 Task: Look for products in the category "Women's Body Care" from Badger Balm only.
Action: Mouse moved to (298, 116)
Screenshot: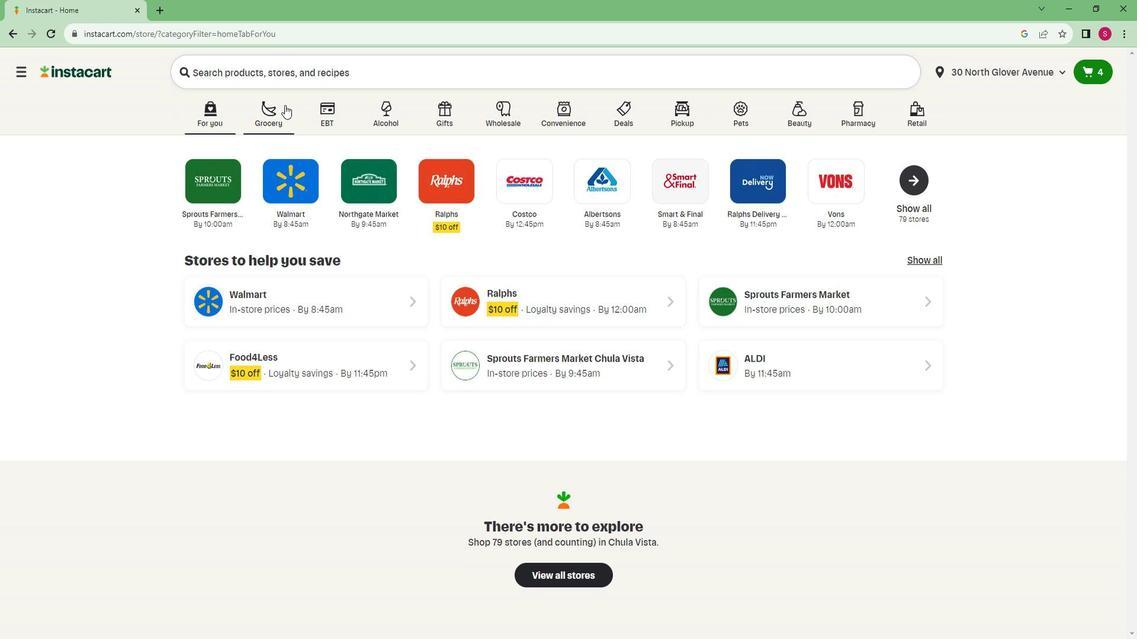 
Action: Mouse pressed left at (298, 116)
Screenshot: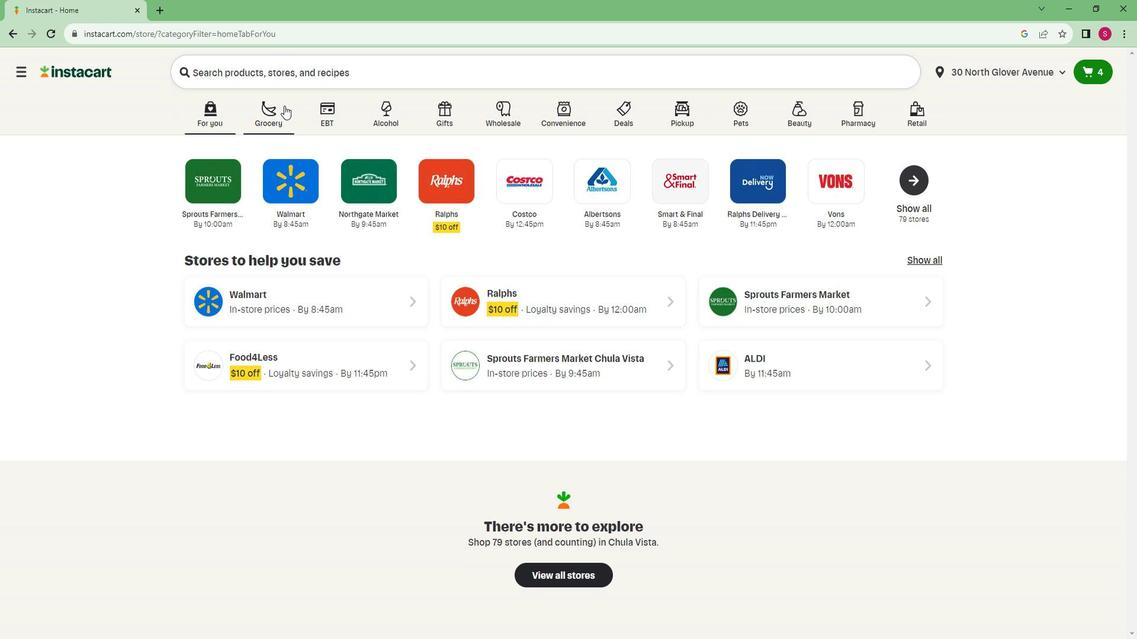 
Action: Mouse moved to (252, 351)
Screenshot: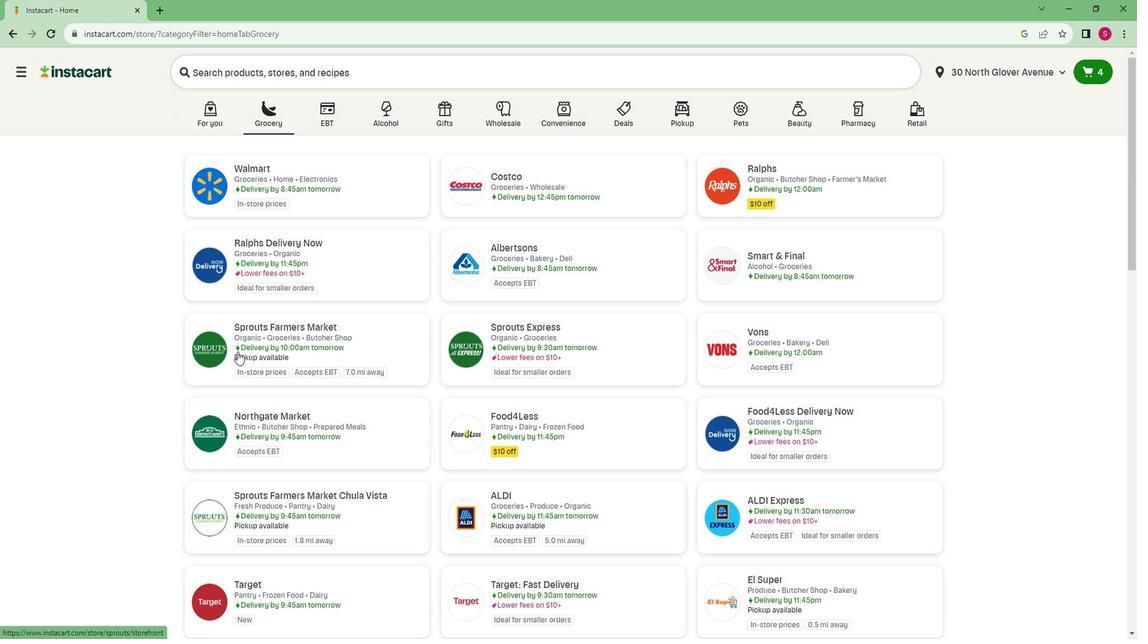 
Action: Mouse pressed left at (252, 351)
Screenshot: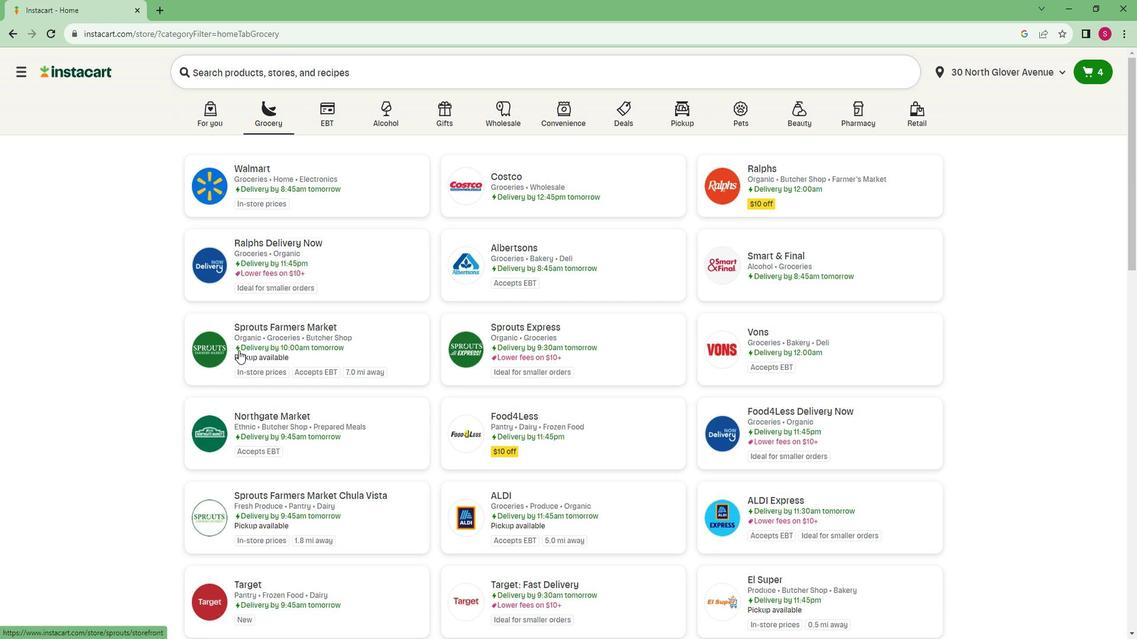 
Action: Mouse moved to (47, 572)
Screenshot: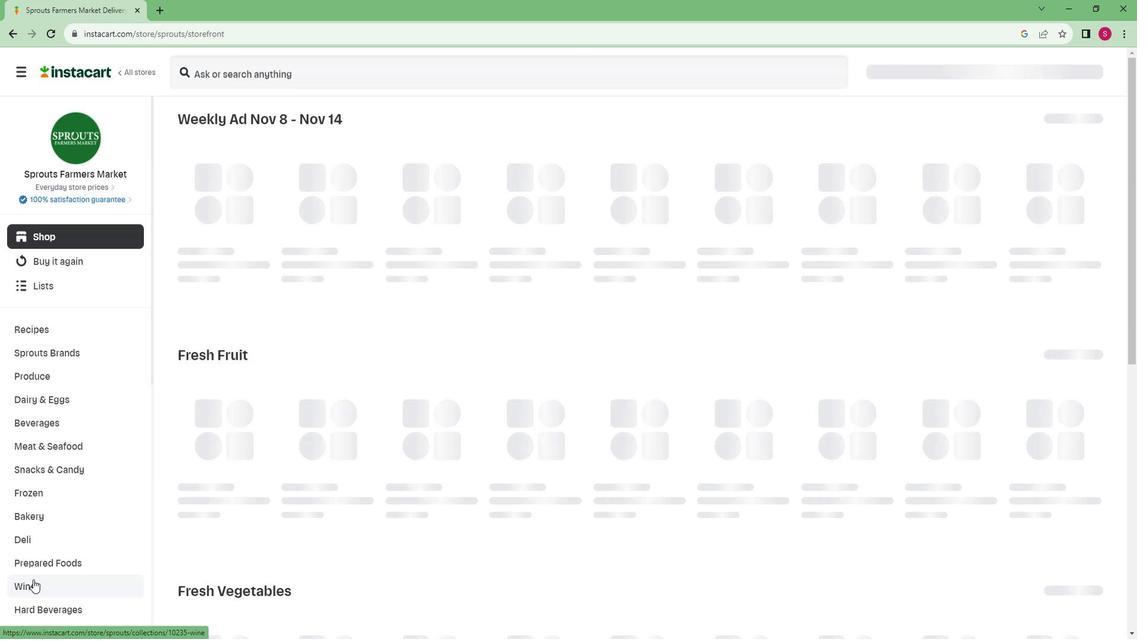 
Action: Mouse scrolled (47, 572) with delta (0, 0)
Screenshot: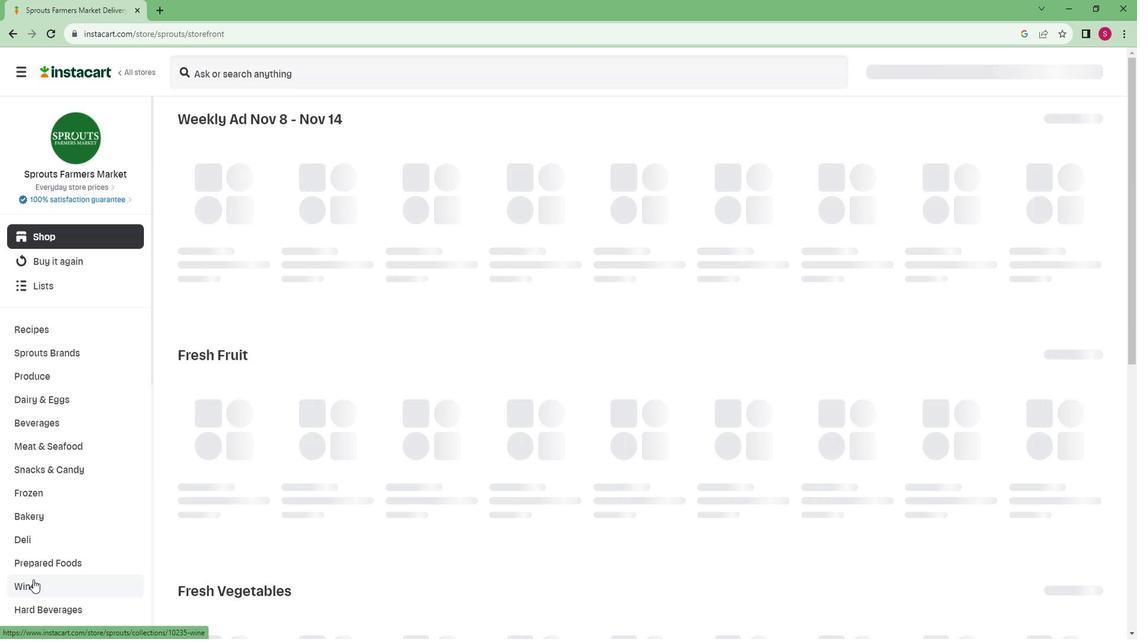 
Action: Mouse scrolled (47, 572) with delta (0, 0)
Screenshot: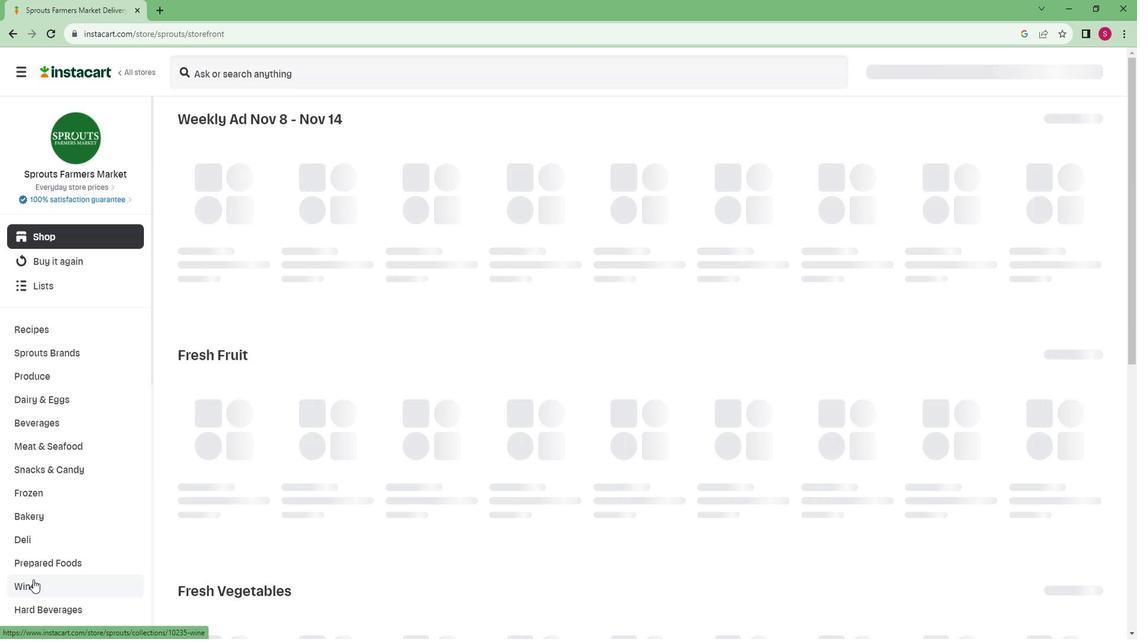 
Action: Mouse scrolled (47, 572) with delta (0, 0)
Screenshot: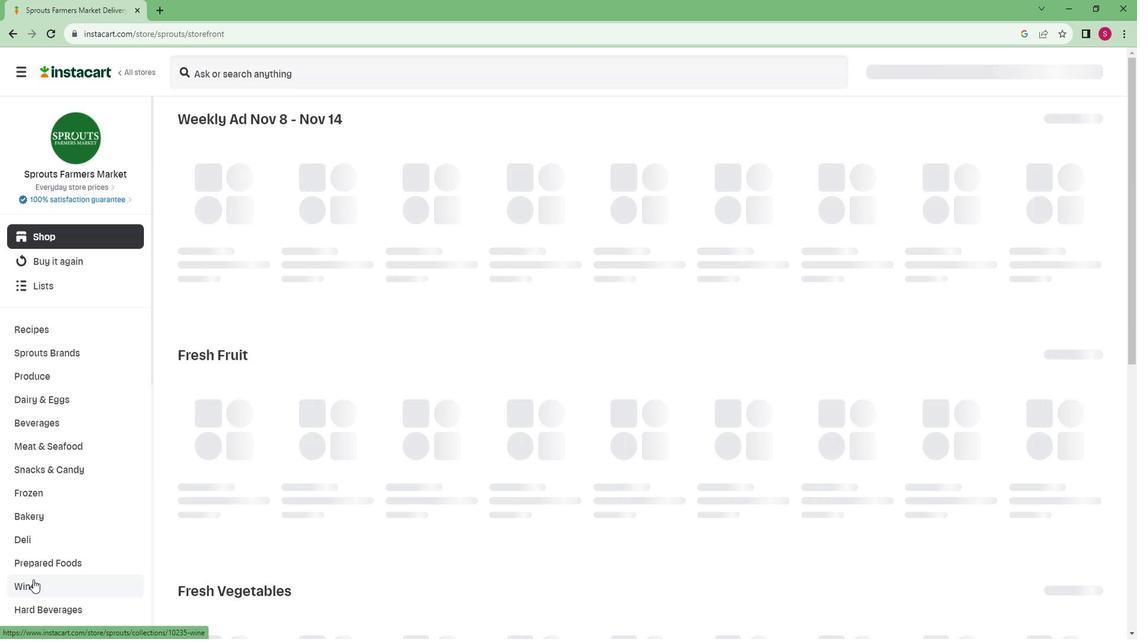 
Action: Mouse scrolled (47, 572) with delta (0, 0)
Screenshot: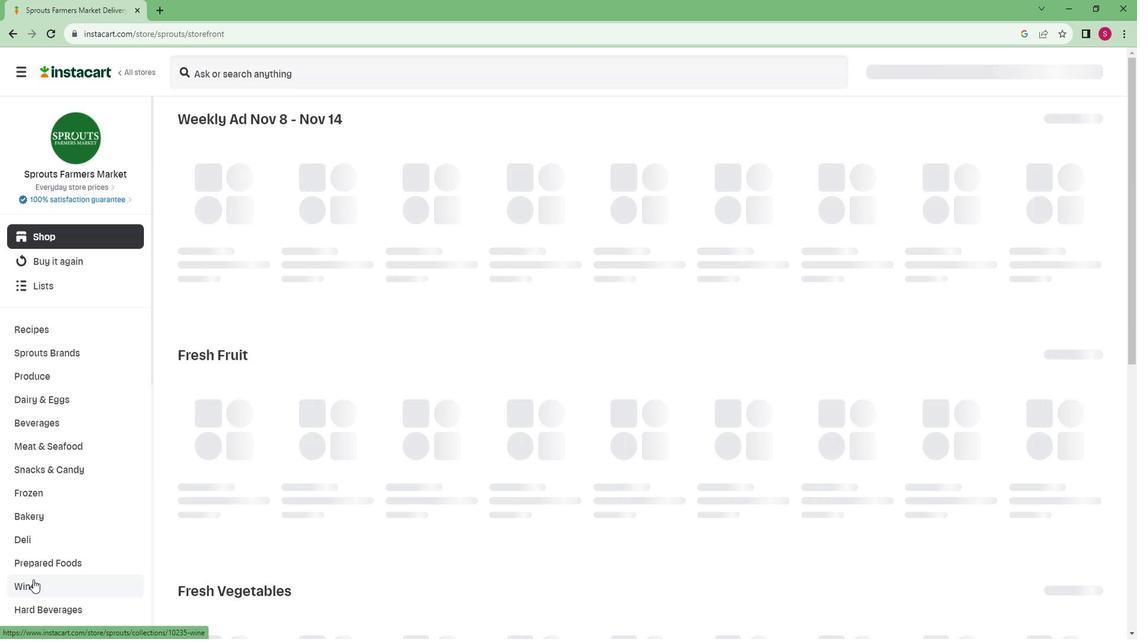 
Action: Mouse scrolled (47, 572) with delta (0, 0)
Screenshot: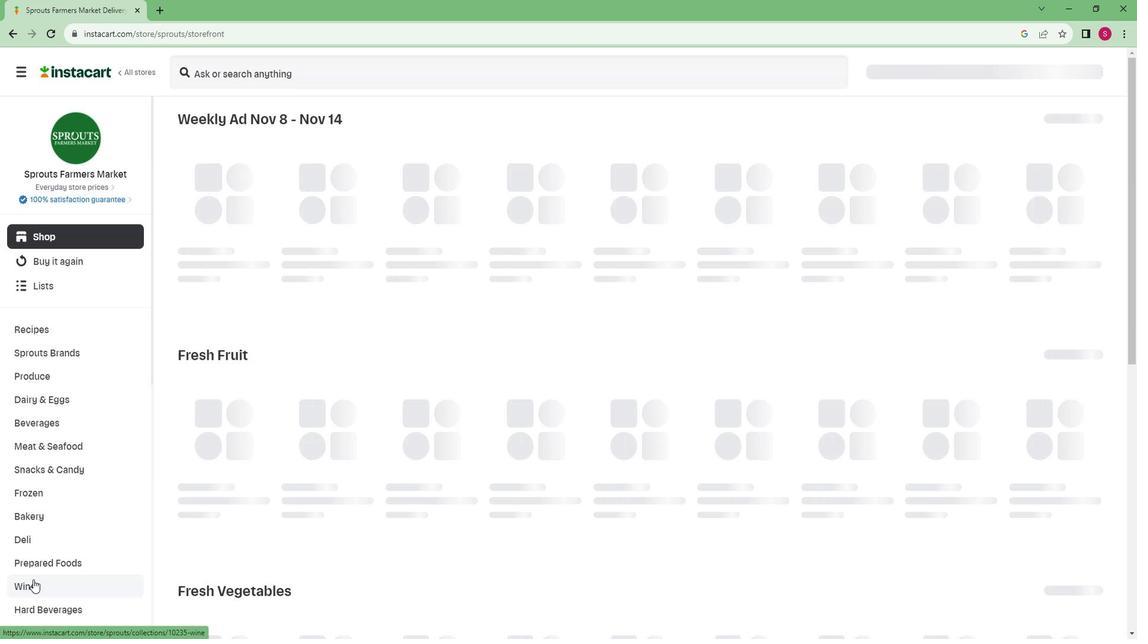 
Action: Mouse scrolled (47, 572) with delta (0, 0)
Screenshot: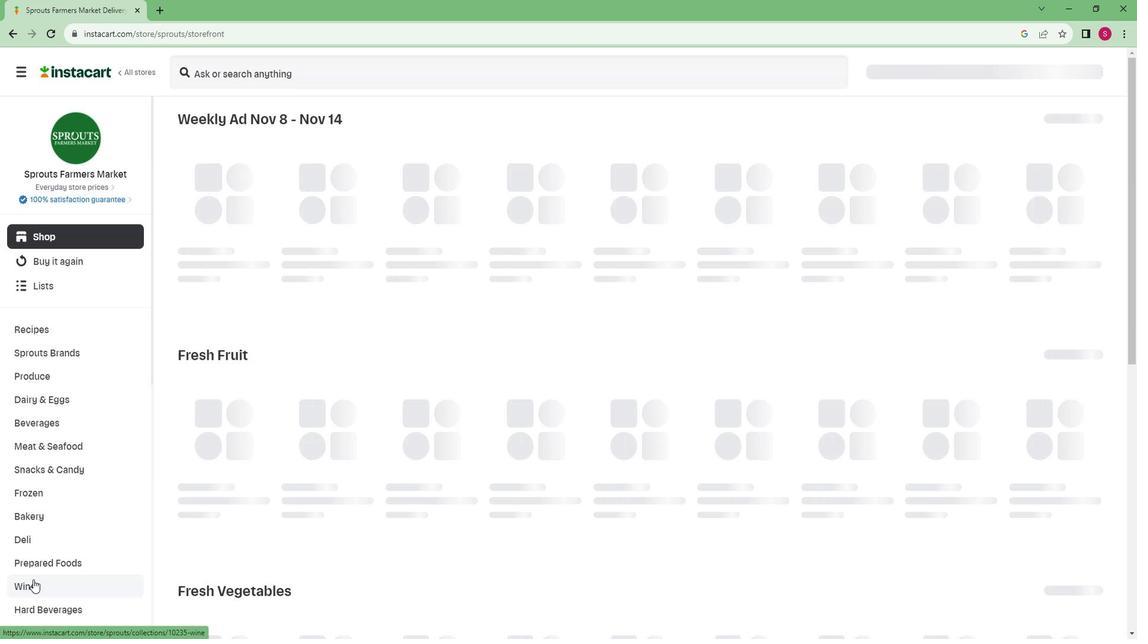 
Action: Mouse scrolled (47, 572) with delta (0, 0)
Screenshot: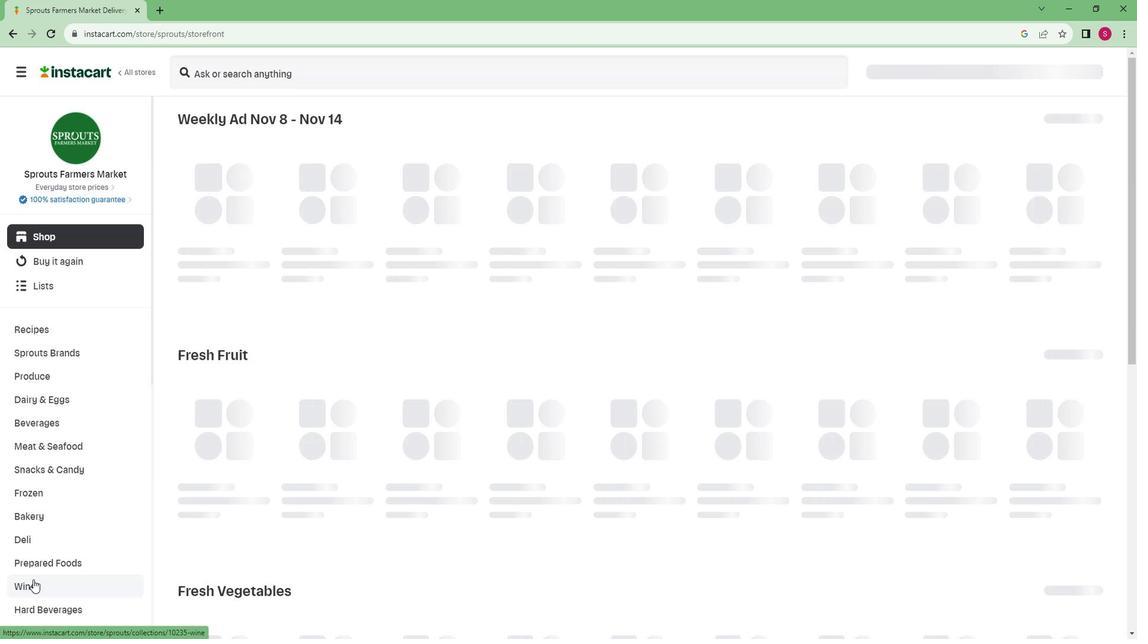 
Action: Mouse scrolled (47, 572) with delta (0, 0)
Screenshot: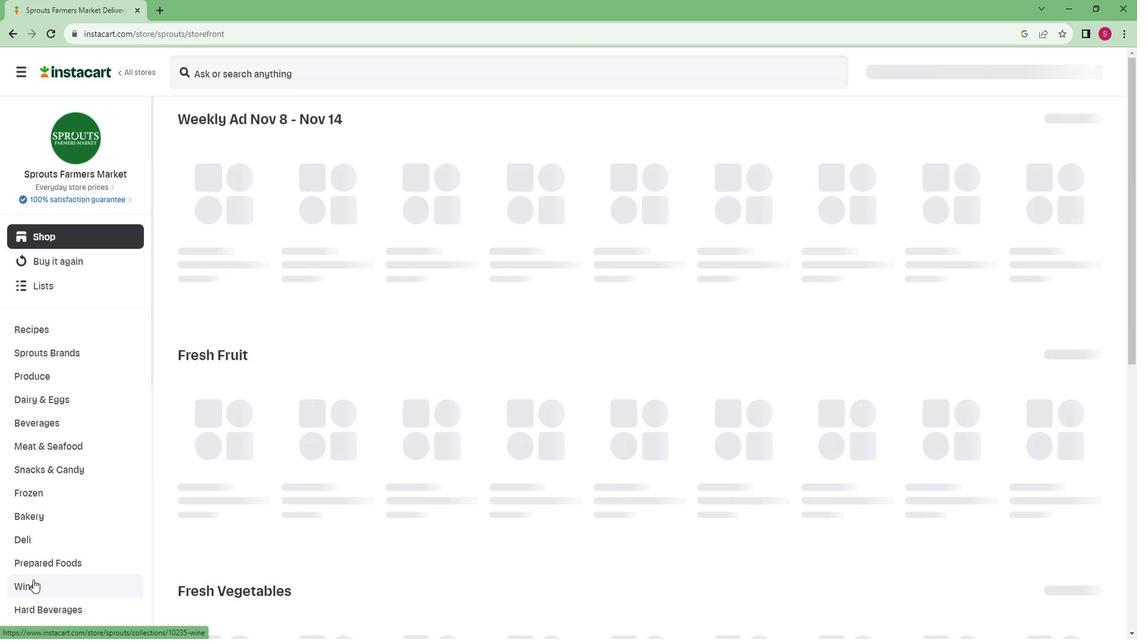 
Action: Mouse moved to (47, 571)
Screenshot: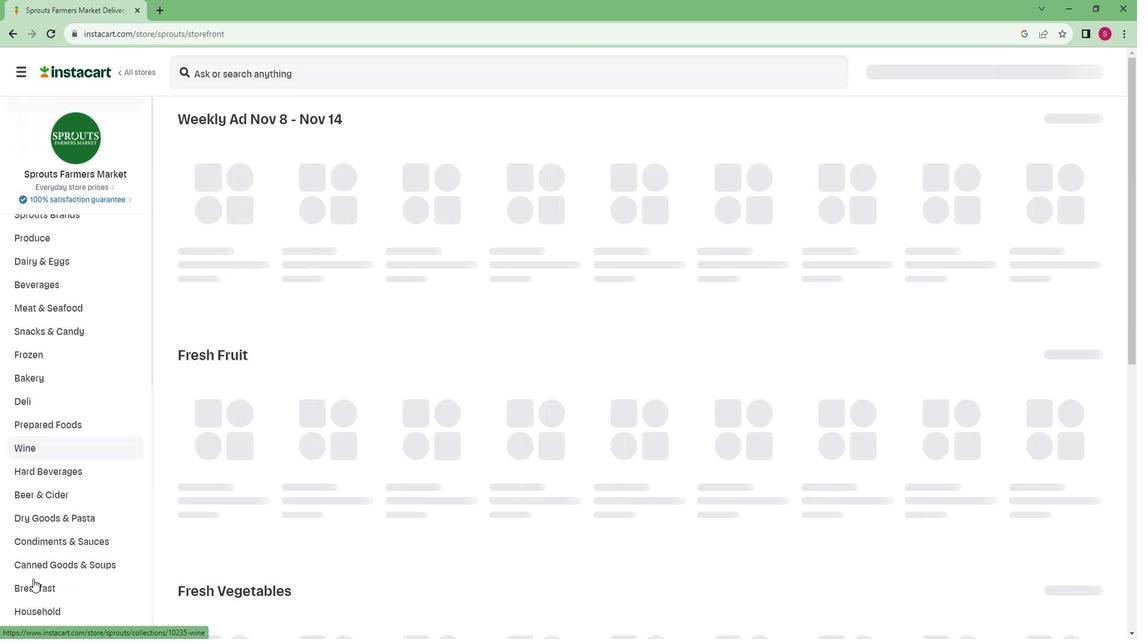 
Action: Mouse scrolled (47, 570) with delta (0, 0)
Screenshot: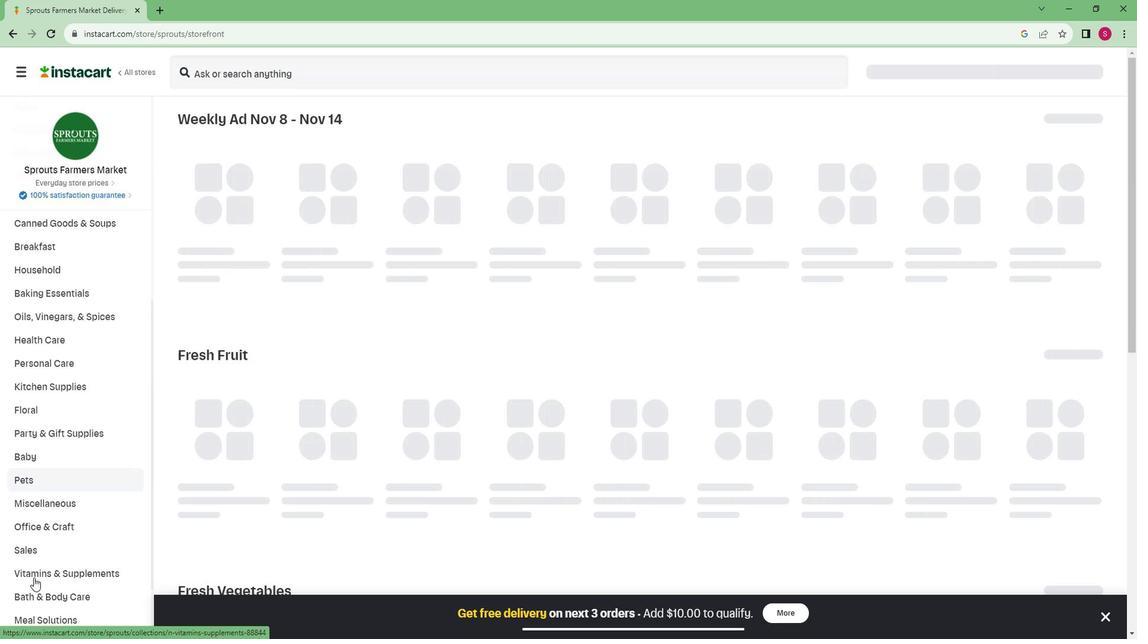 
Action: Mouse scrolled (47, 570) with delta (0, 0)
Screenshot: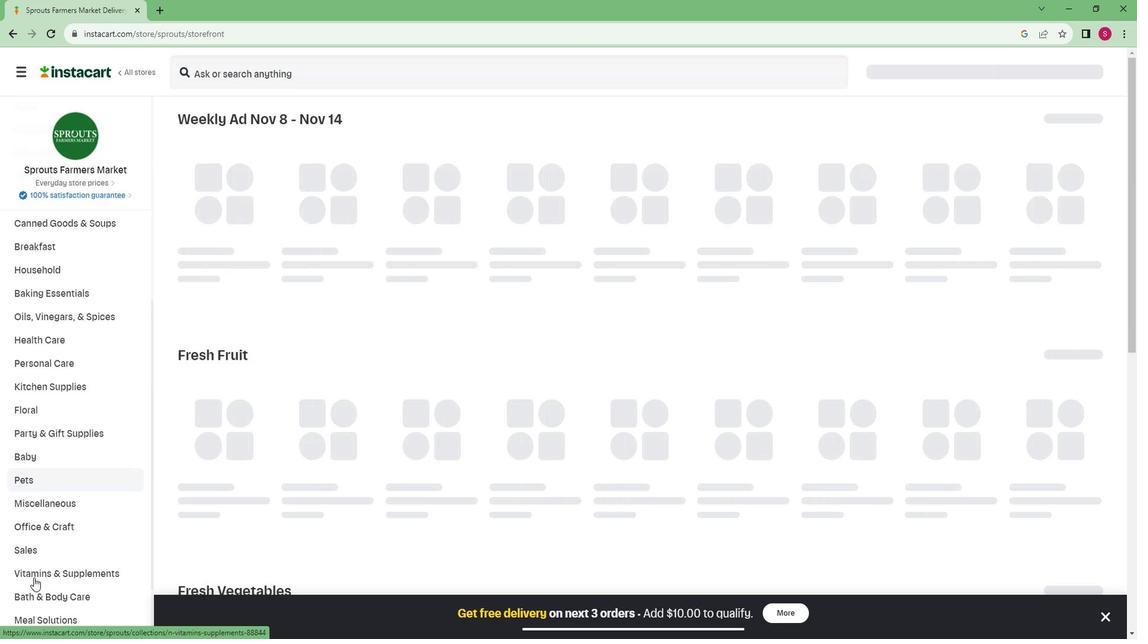 
Action: Mouse scrolled (47, 570) with delta (0, 0)
Screenshot: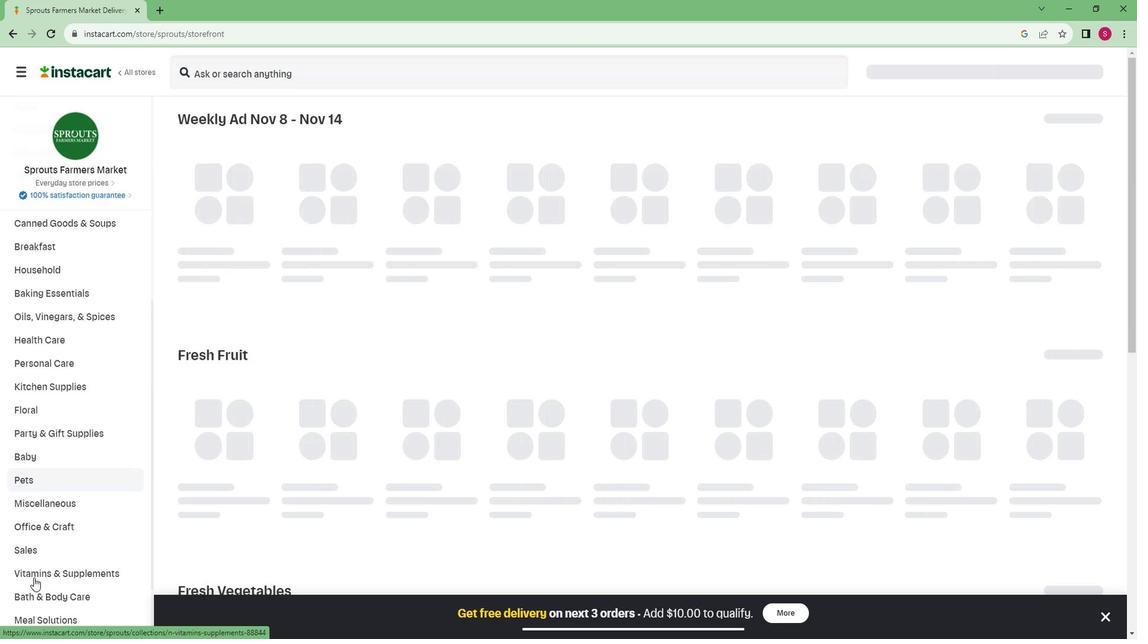
Action: Mouse scrolled (47, 570) with delta (0, 0)
Screenshot: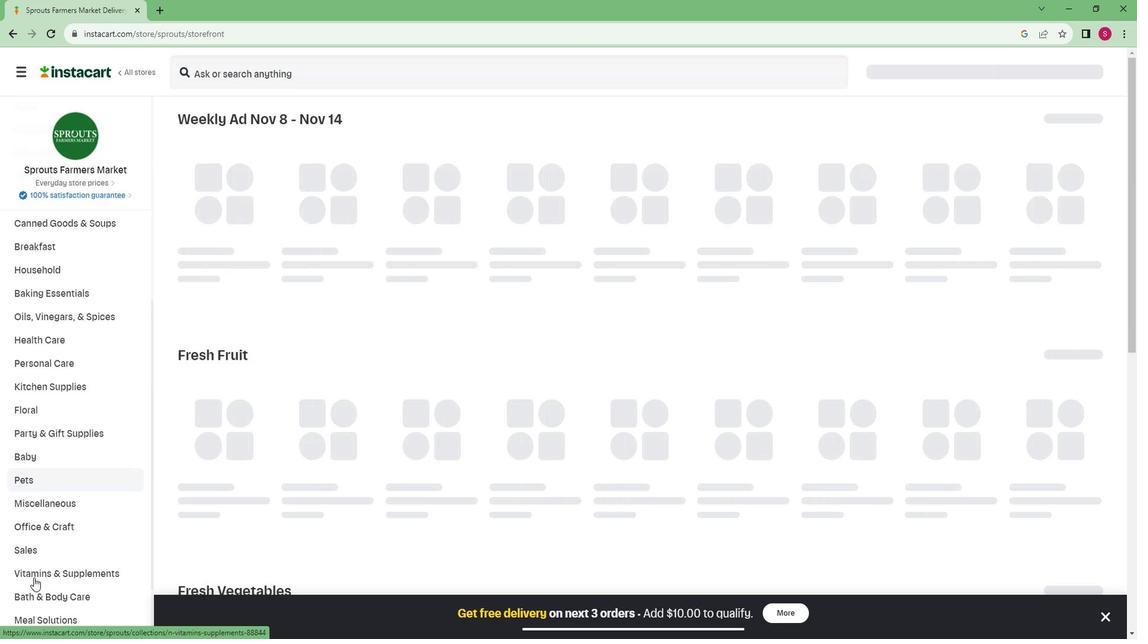 
Action: Mouse scrolled (47, 570) with delta (0, 0)
Screenshot: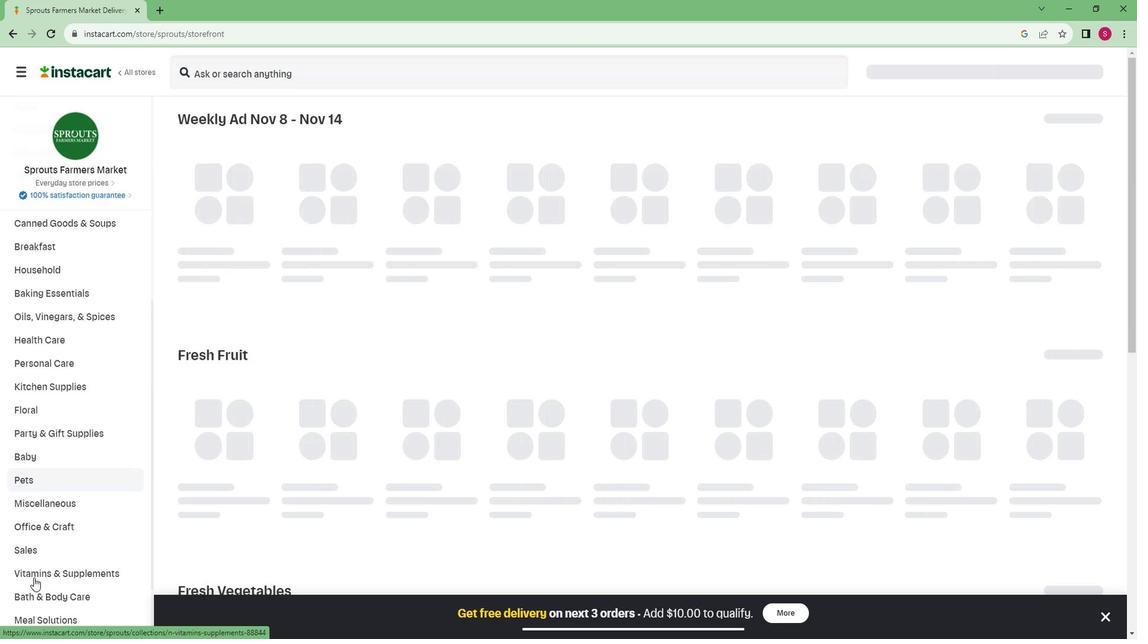 
Action: Mouse scrolled (47, 570) with delta (0, 0)
Screenshot: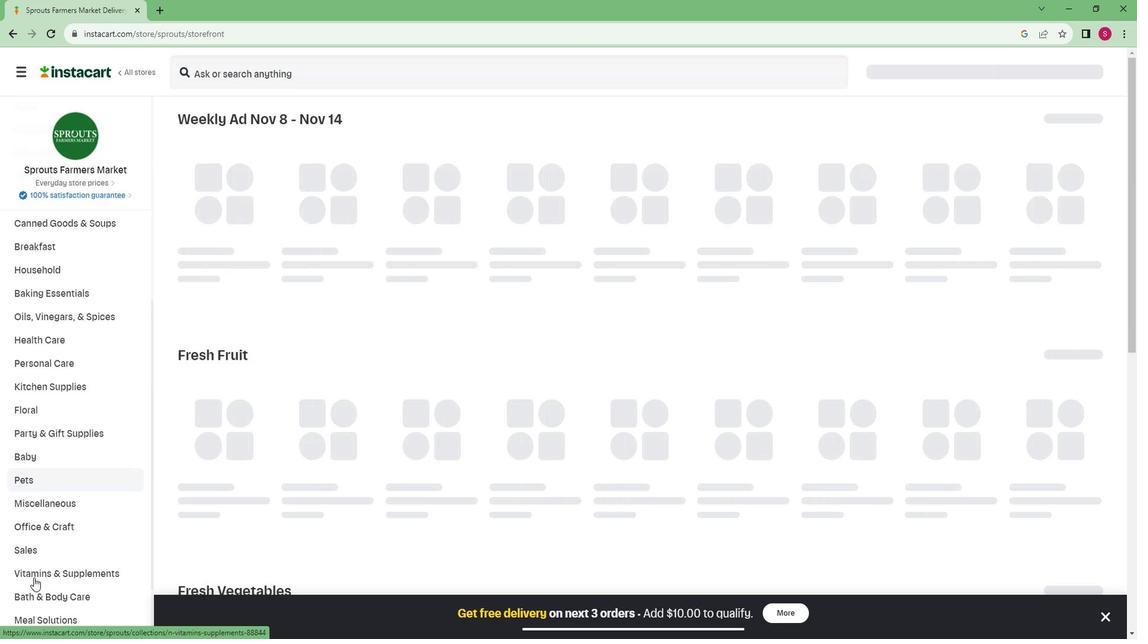 
Action: Mouse scrolled (47, 570) with delta (0, 0)
Screenshot: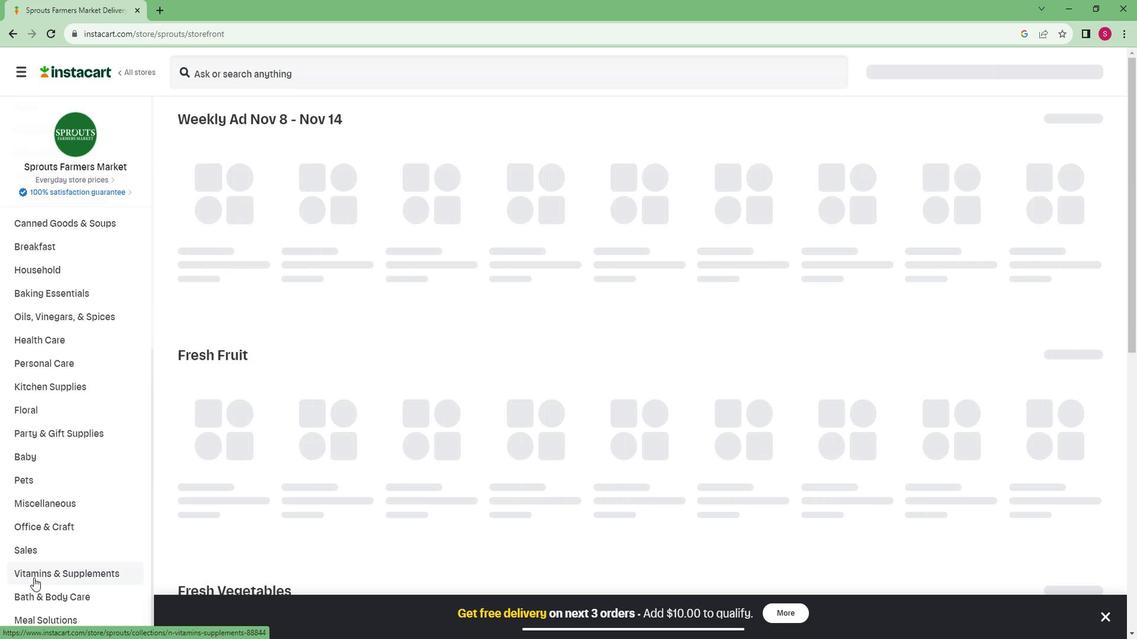 
Action: Mouse moved to (47, 582)
Screenshot: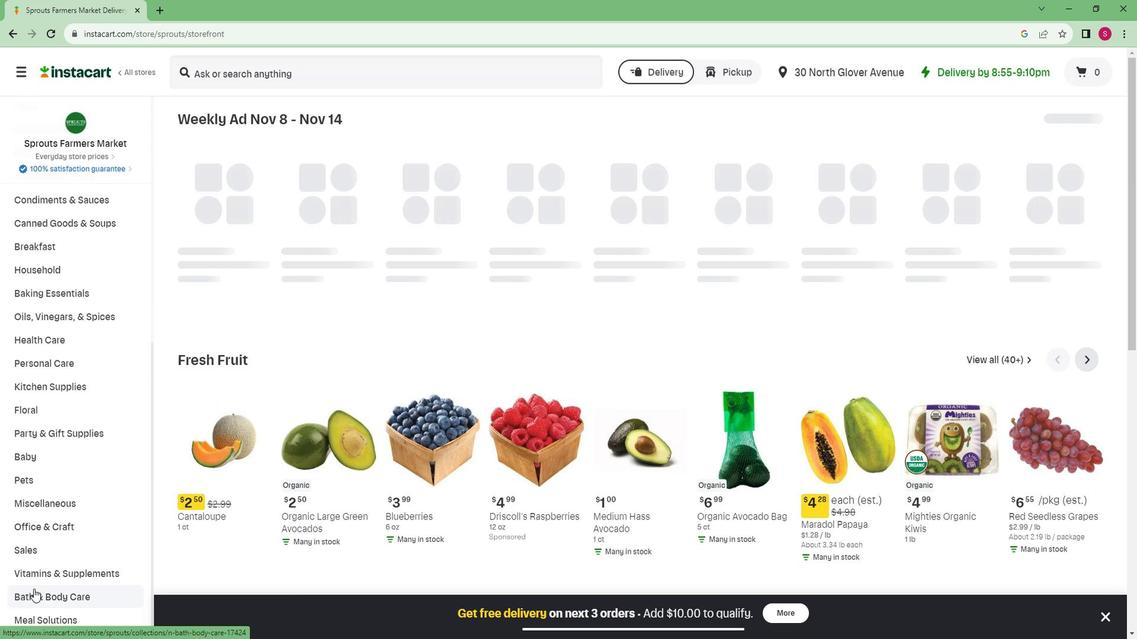 
Action: Mouse pressed left at (47, 582)
Screenshot: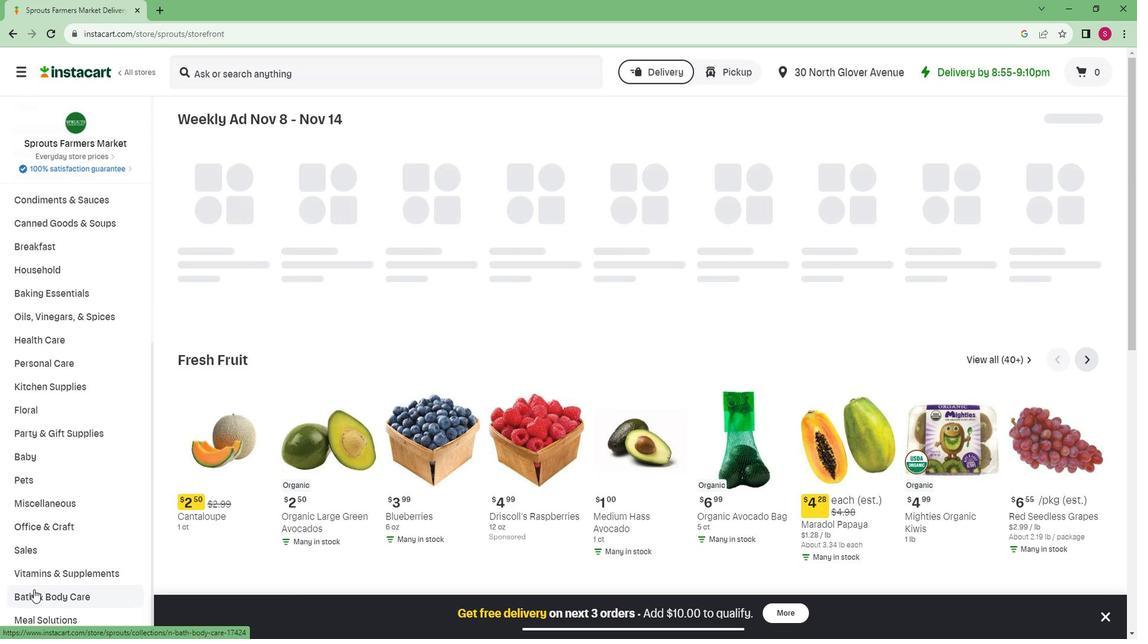 
Action: Mouse moved to (46, 572)
Screenshot: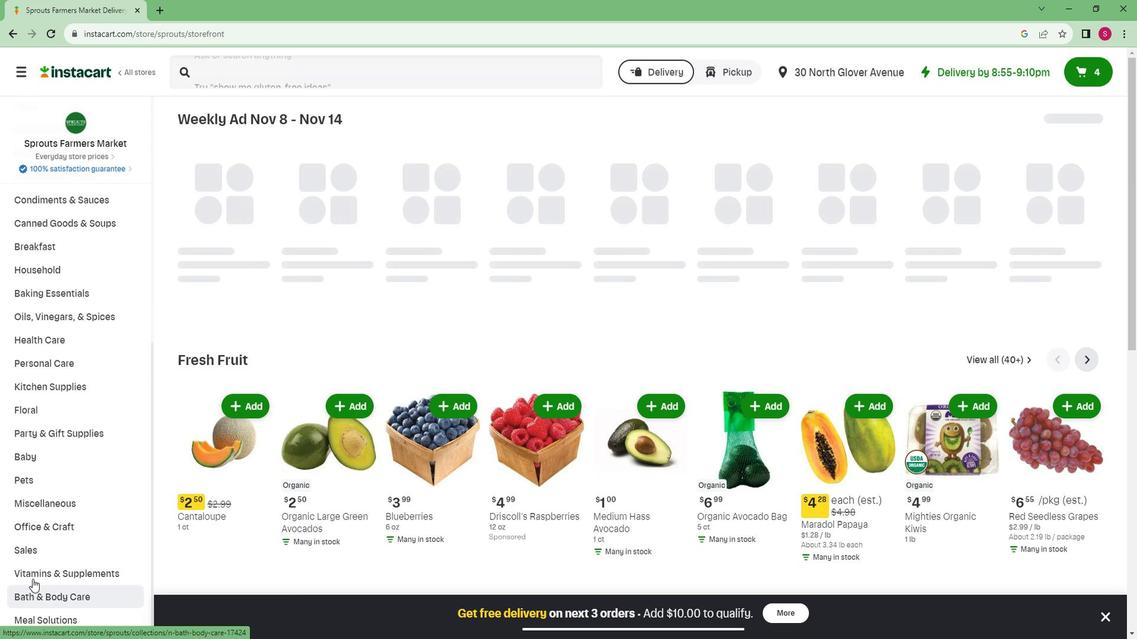 
Action: Mouse scrolled (46, 571) with delta (0, 0)
Screenshot: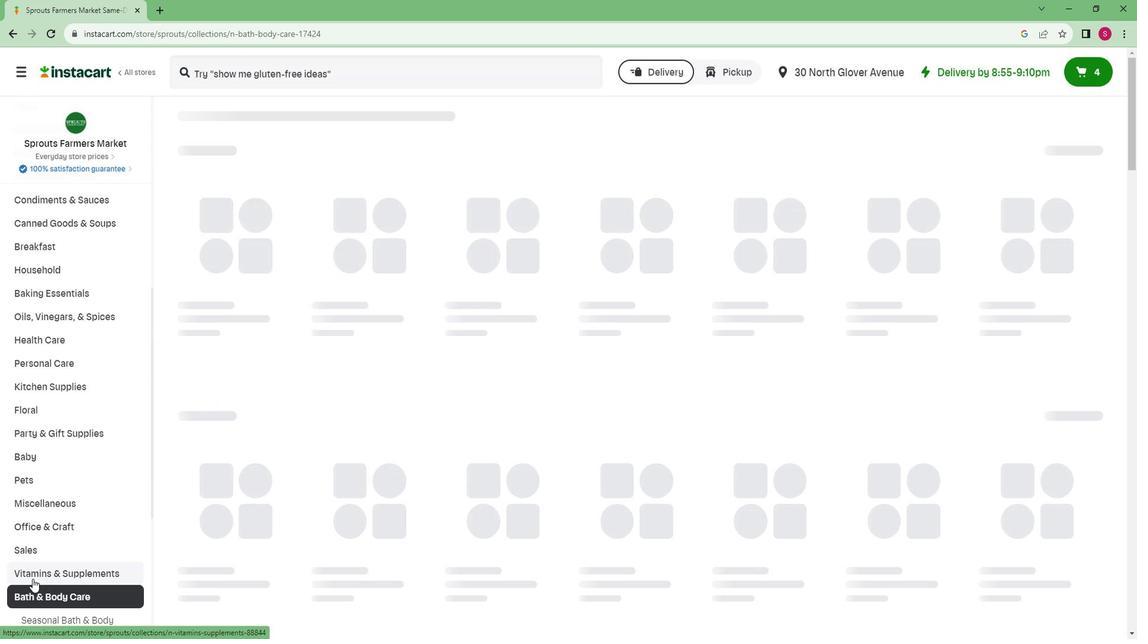 
Action: Mouse scrolled (46, 571) with delta (0, 0)
Screenshot: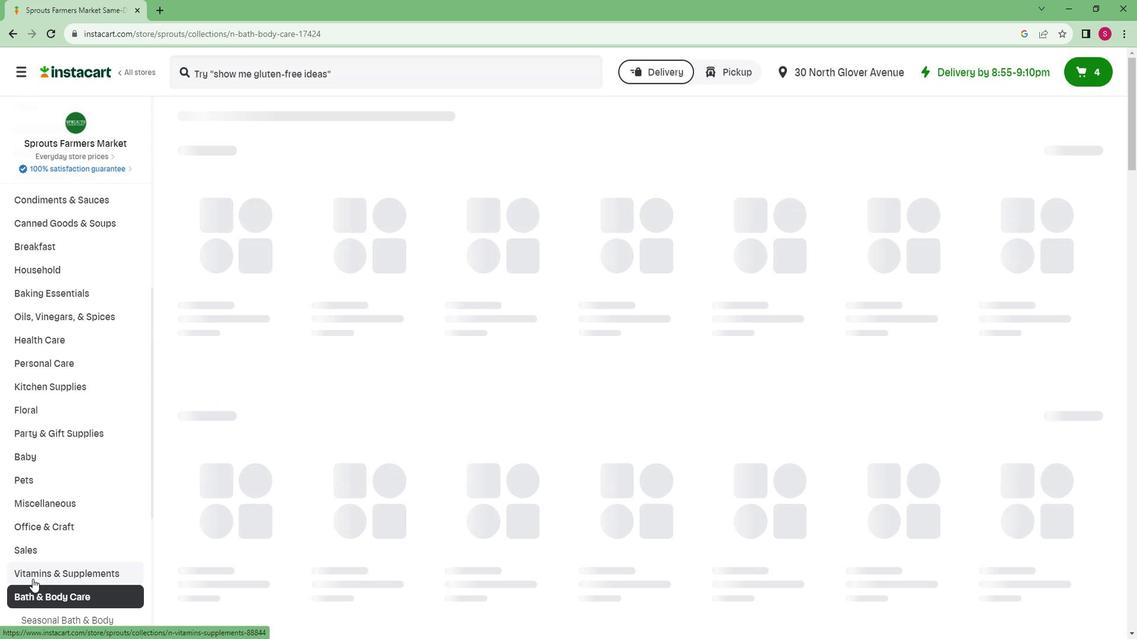 
Action: Mouse scrolled (46, 571) with delta (0, 0)
Screenshot: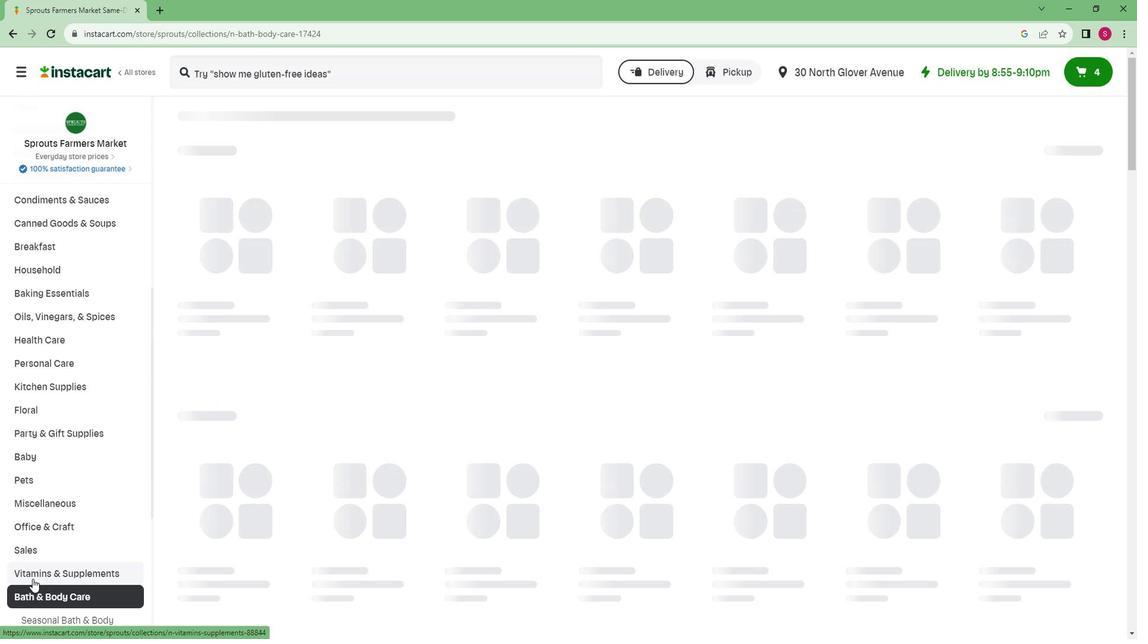 
Action: Mouse scrolled (46, 571) with delta (0, 0)
Screenshot: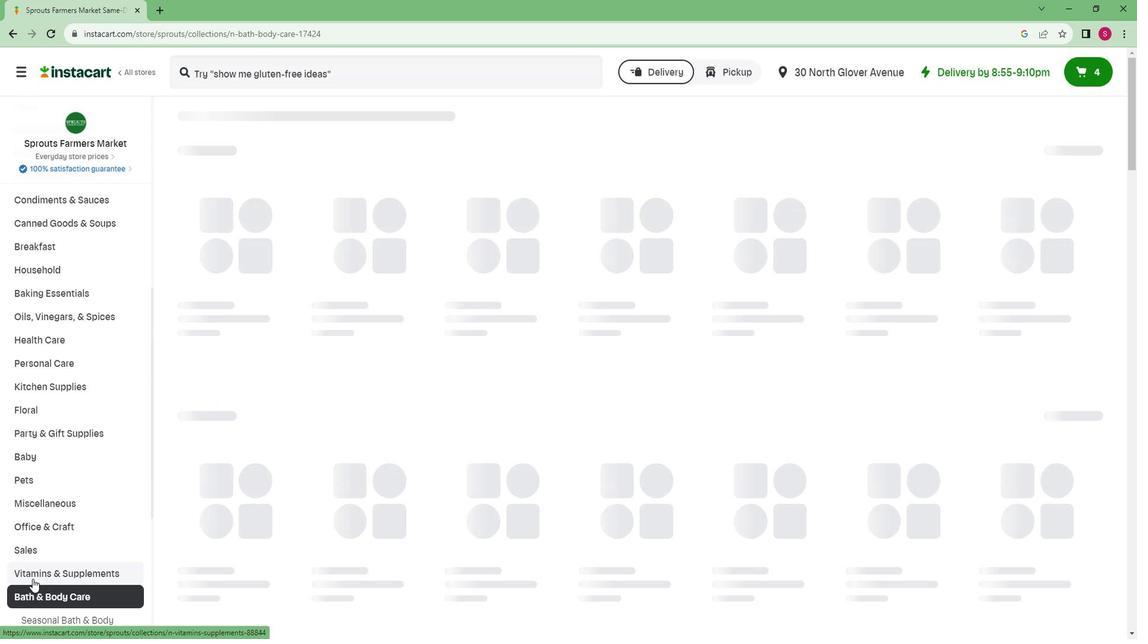 
Action: Mouse scrolled (46, 571) with delta (0, 0)
Screenshot: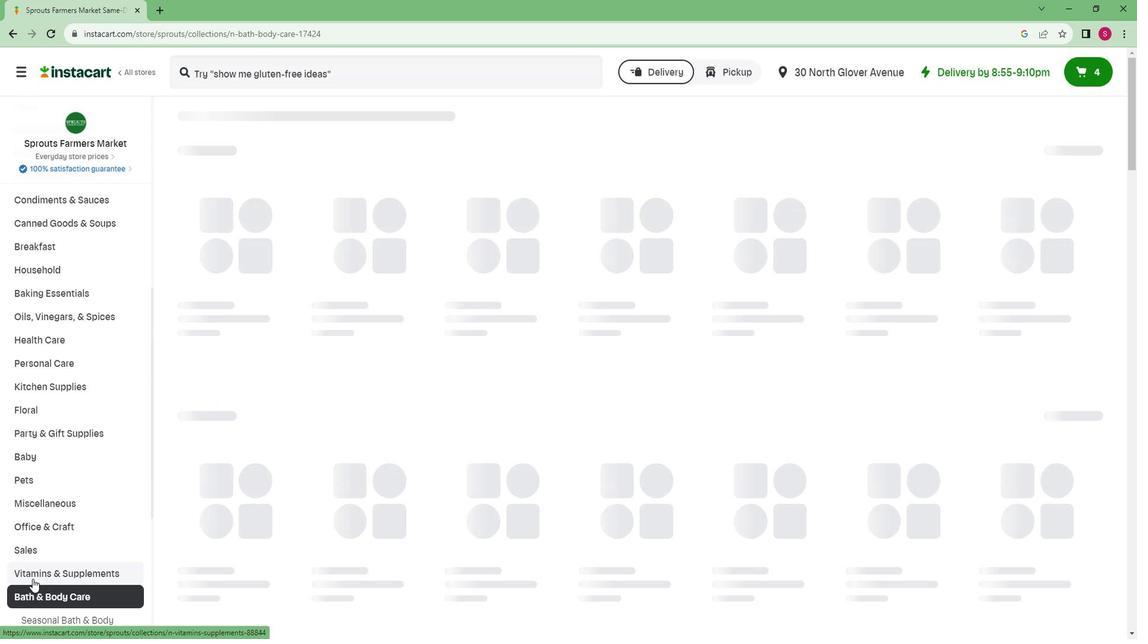 
Action: Mouse moved to (30, 584)
Screenshot: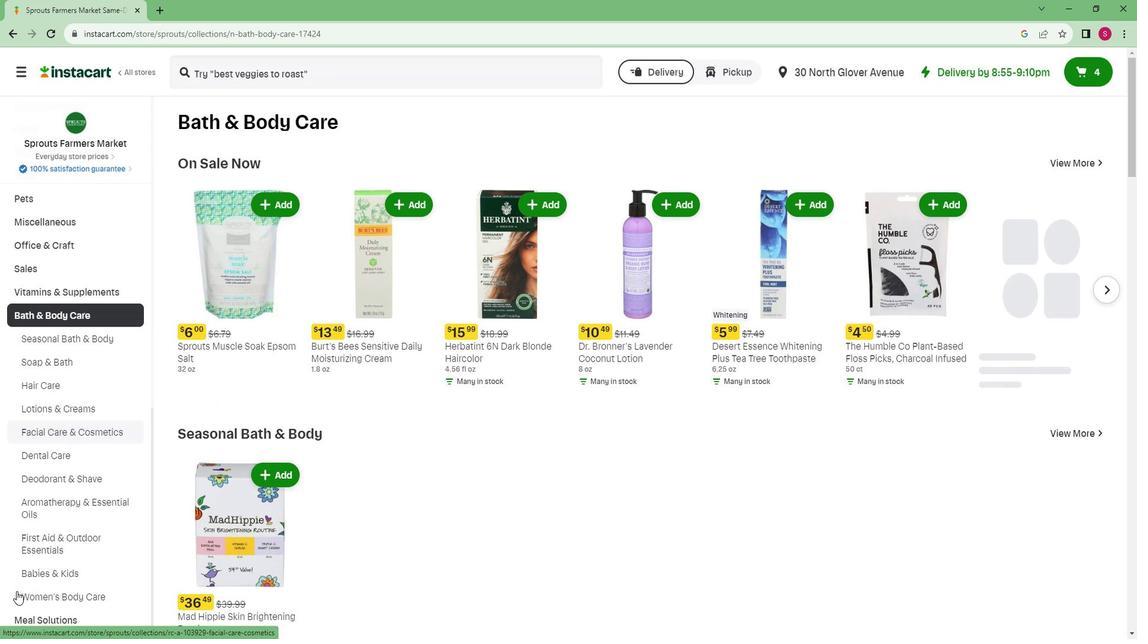 
Action: Mouse pressed left at (30, 584)
Screenshot: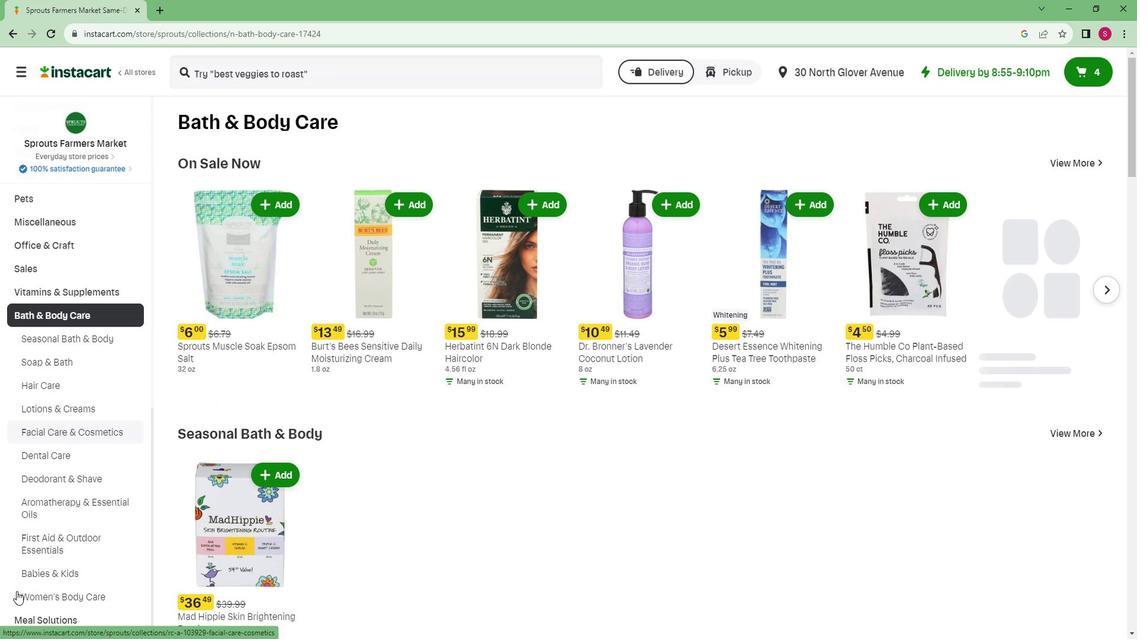 
Action: Mouse moved to (292, 182)
Screenshot: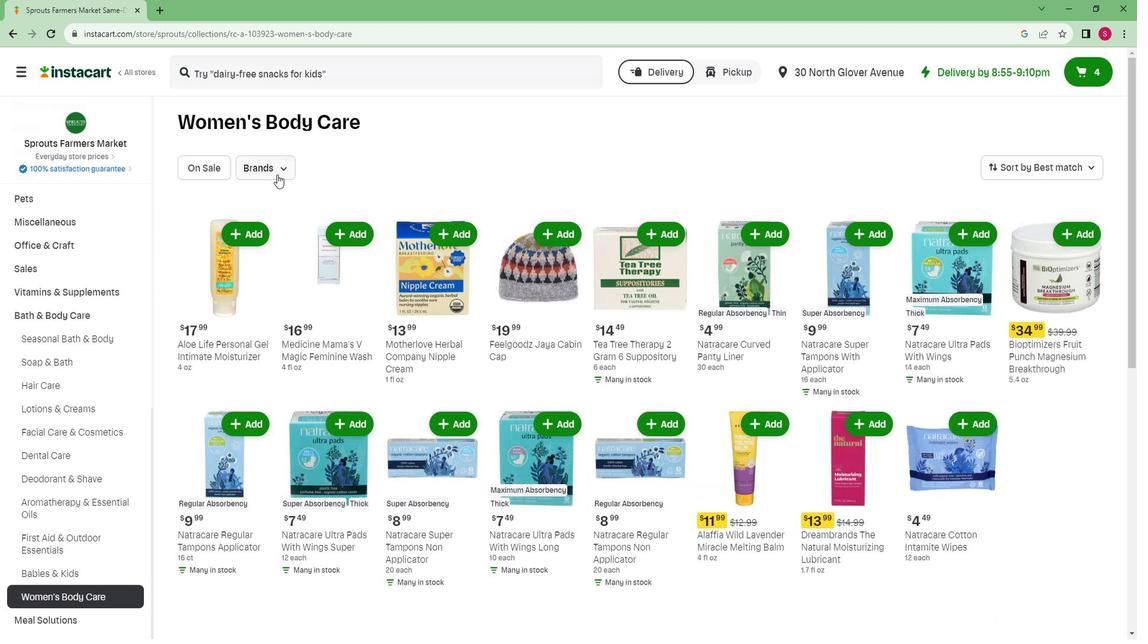 
Action: Mouse pressed left at (292, 182)
Screenshot: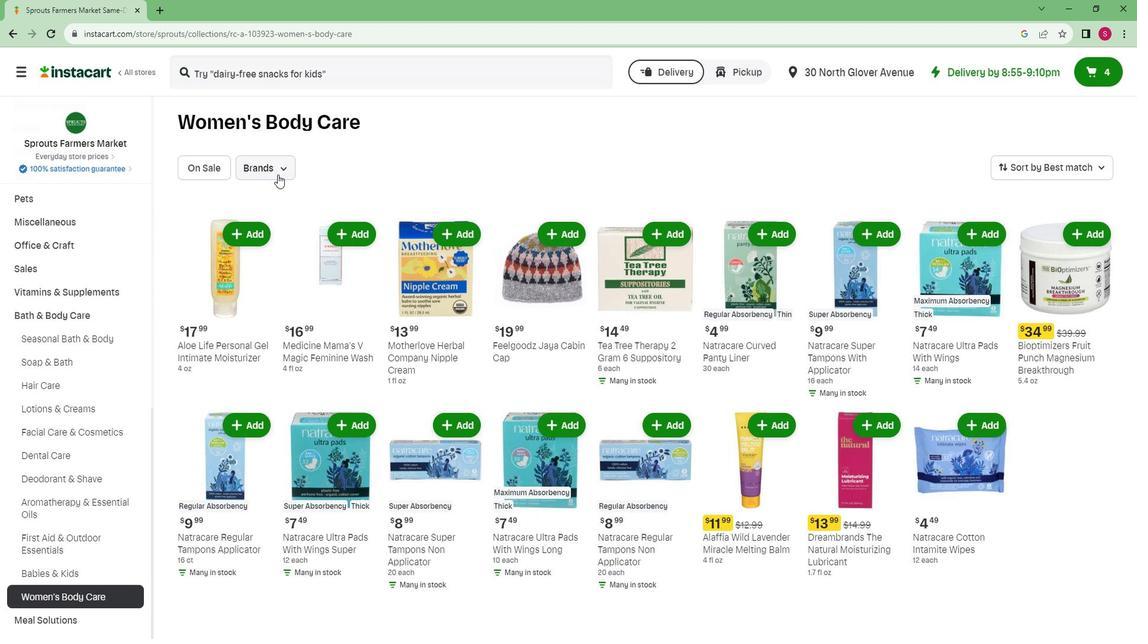 
Action: Mouse moved to (263, 308)
Screenshot: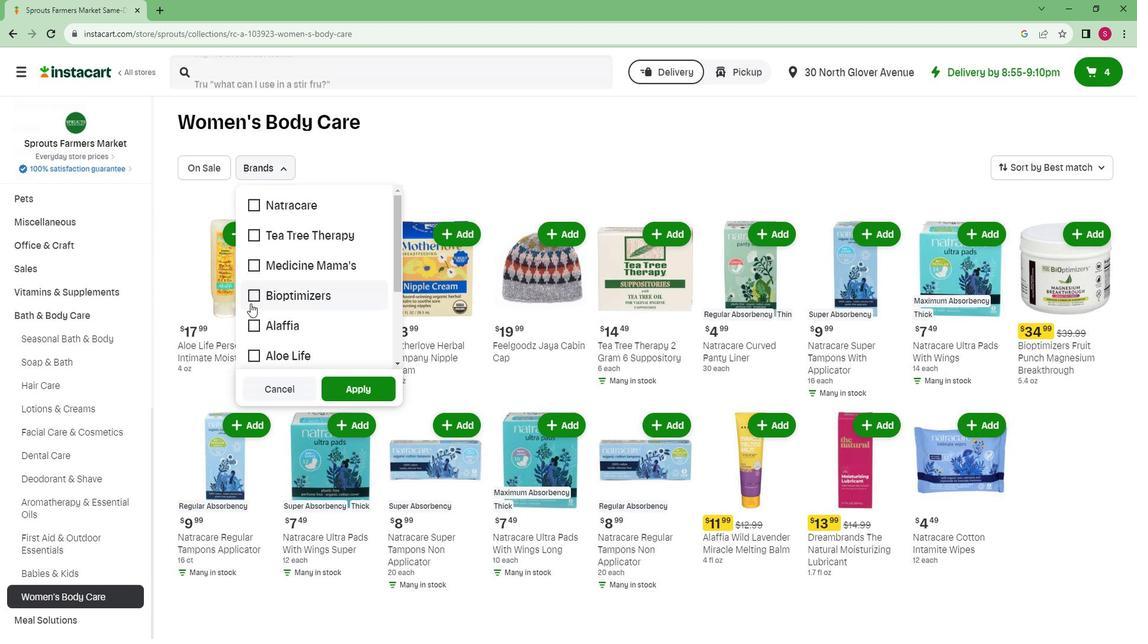 
Action: Mouse scrolled (263, 308) with delta (0, 0)
Screenshot: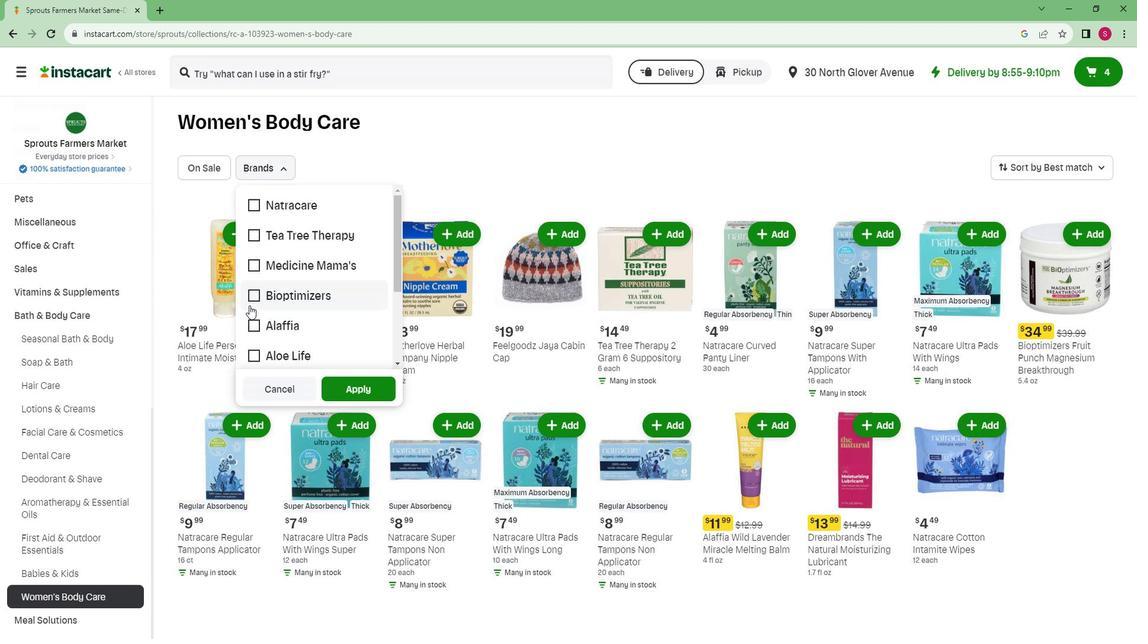 
Action: Mouse scrolled (263, 309) with delta (0, 0)
Screenshot: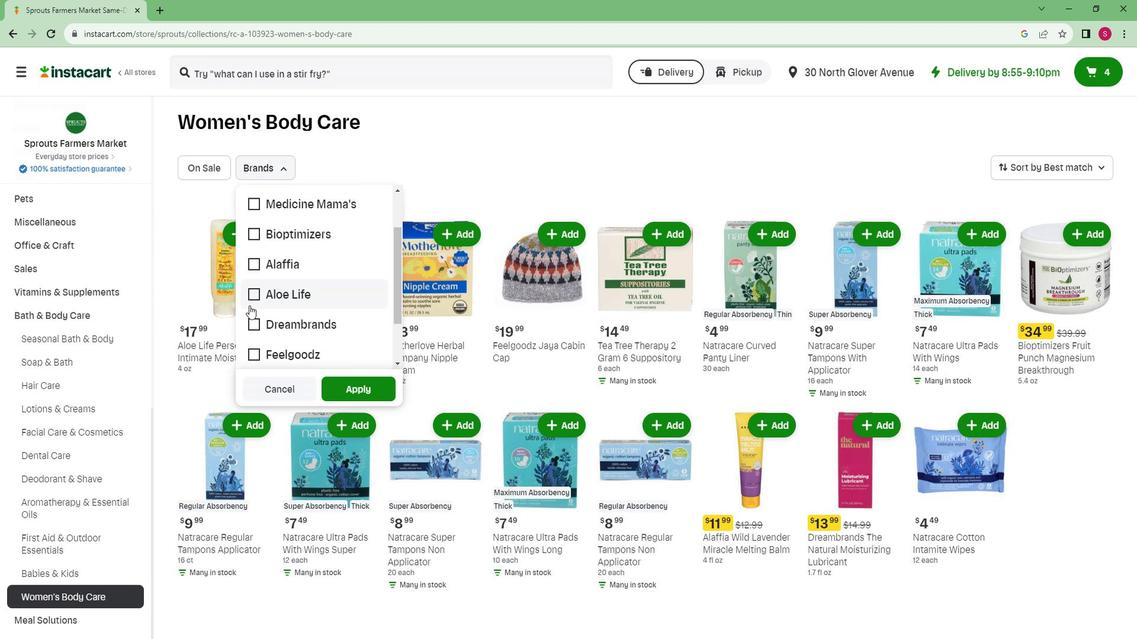 
Action: Mouse scrolled (263, 309) with delta (0, 0)
Screenshot: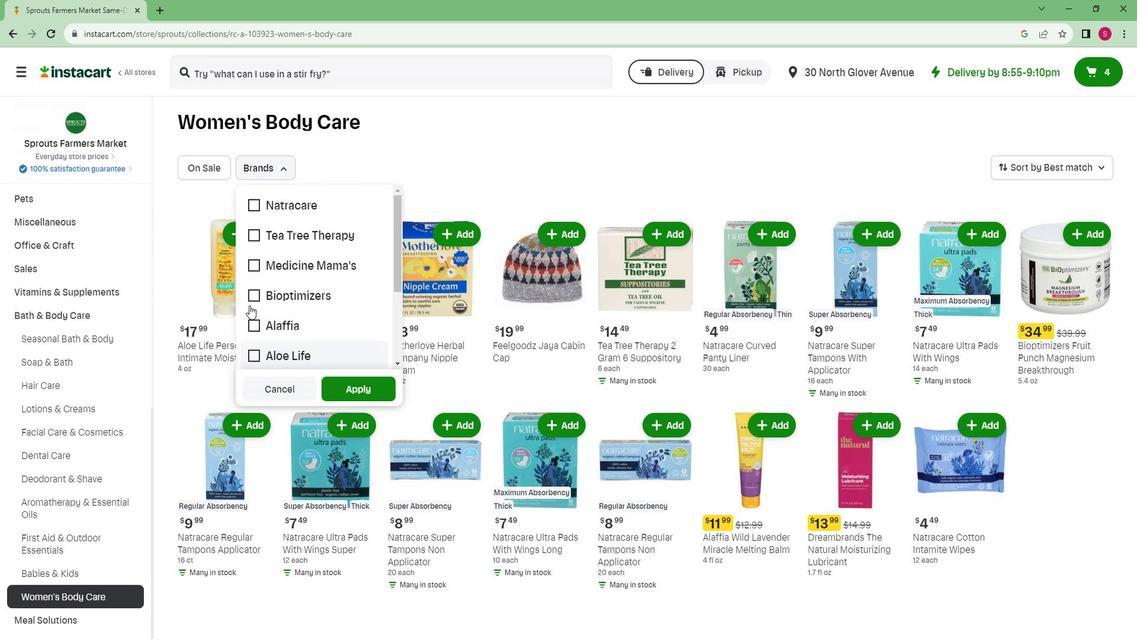 
